 Task: Open a new document.
Action: Mouse moved to (38, 76)
Screenshot: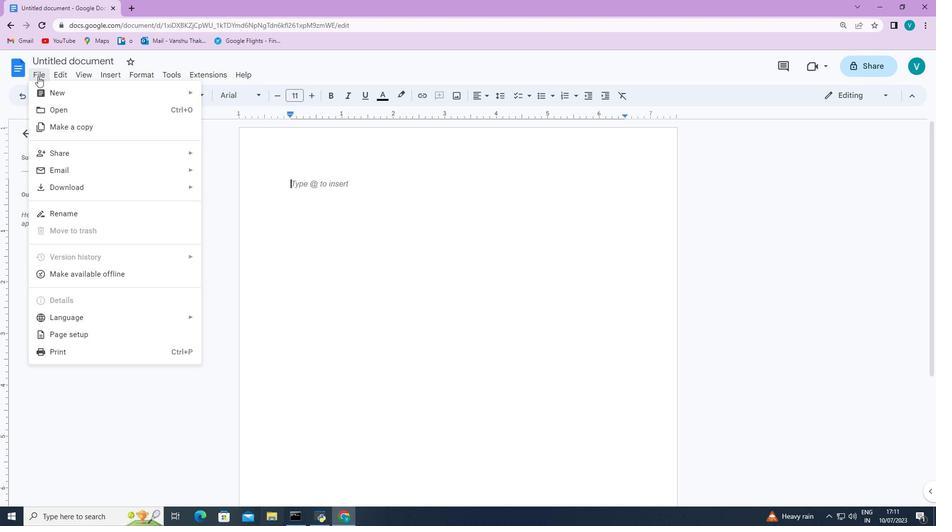 
Action: Mouse pressed left at (38, 76)
Screenshot: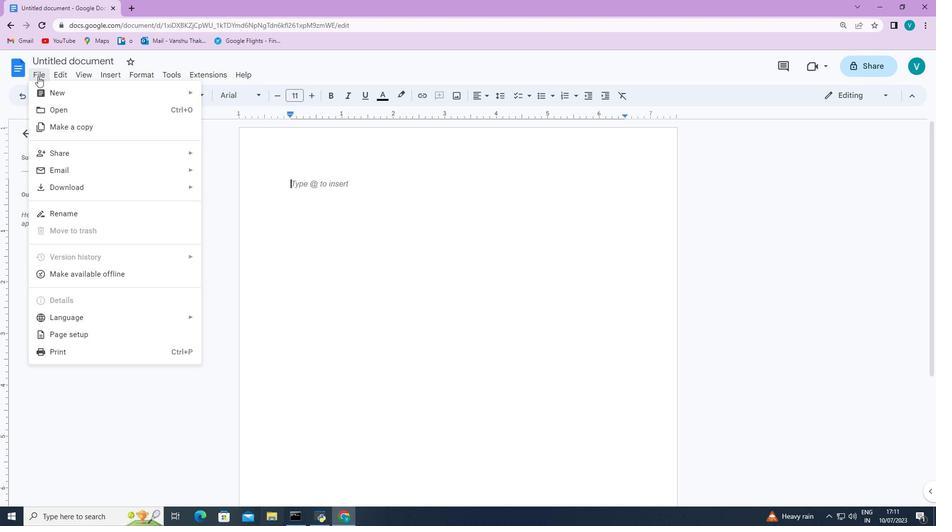 
Action: Mouse moved to (47, 91)
Screenshot: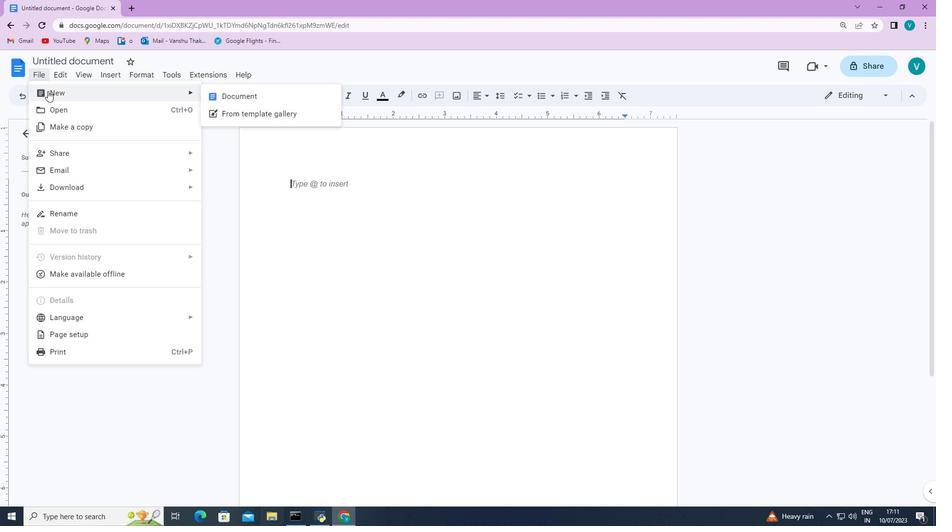 
Action: Mouse pressed left at (47, 91)
Screenshot: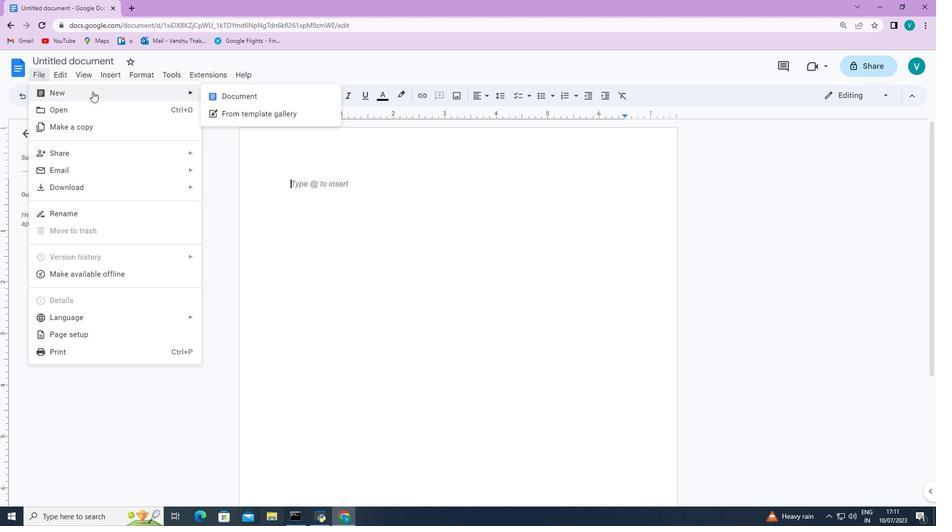 
Action: Mouse moved to (248, 93)
Screenshot: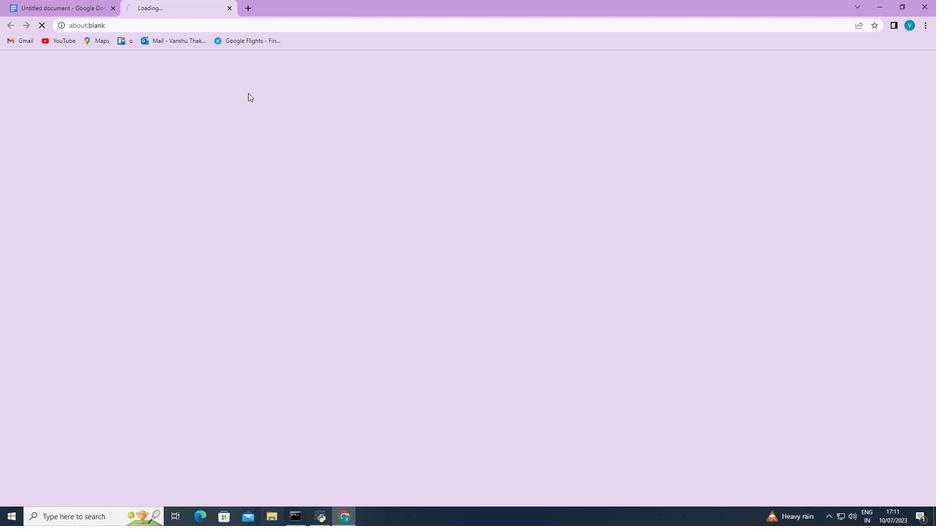 
Action: Mouse pressed left at (248, 93)
Screenshot: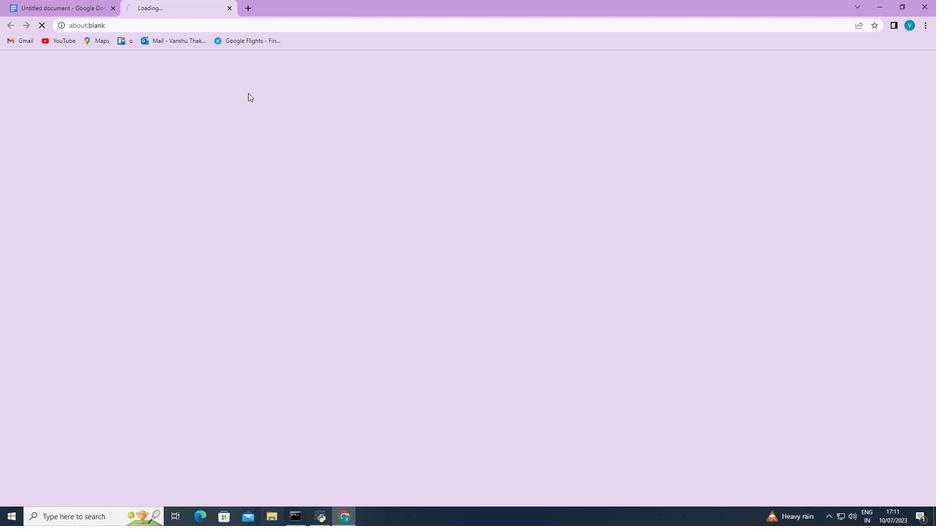 
